 Task: Create a blank project AgileRescue with privacy Public and default view as List and in the team Taskers . Create three sections in the project as To-Do, Doing and Done
Action: Mouse moved to (68, 39)
Screenshot: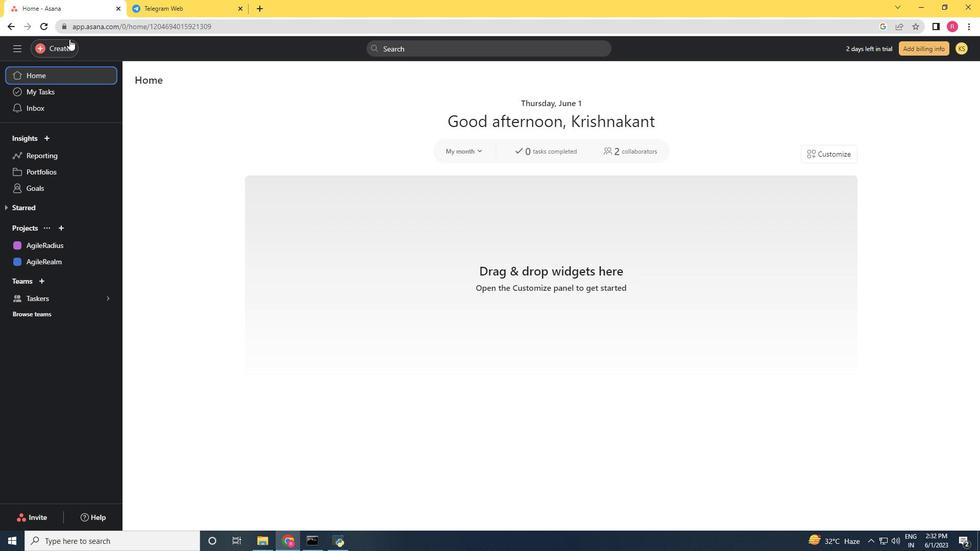 
Action: Mouse pressed left at (68, 39)
Screenshot: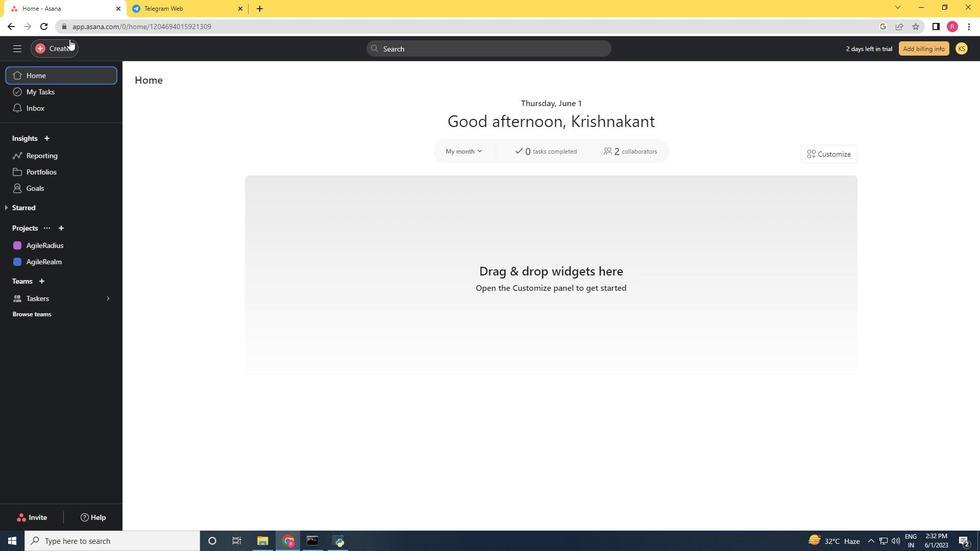 
Action: Mouse moved to (116, 73)
Screenshot: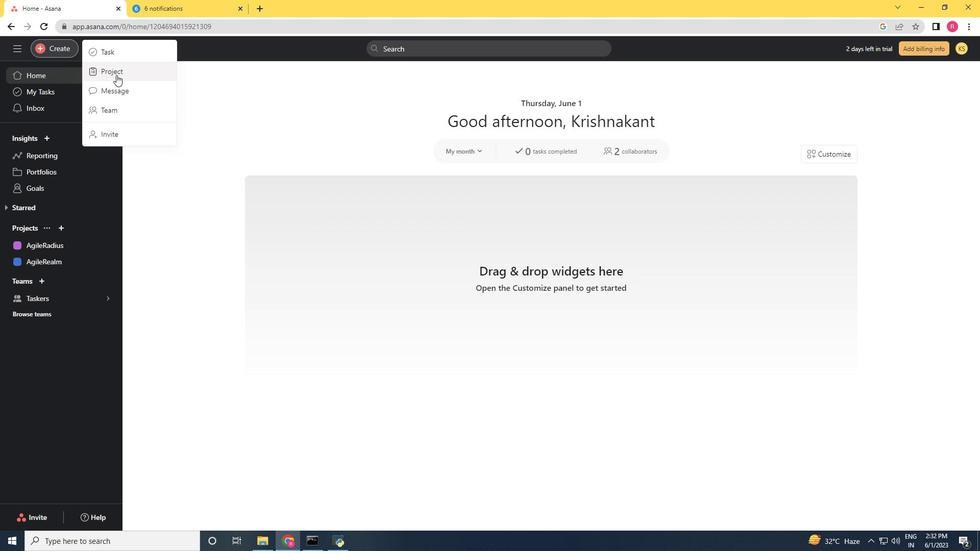 
Action: Mouse pressed left at (116, 73)
Screenshot: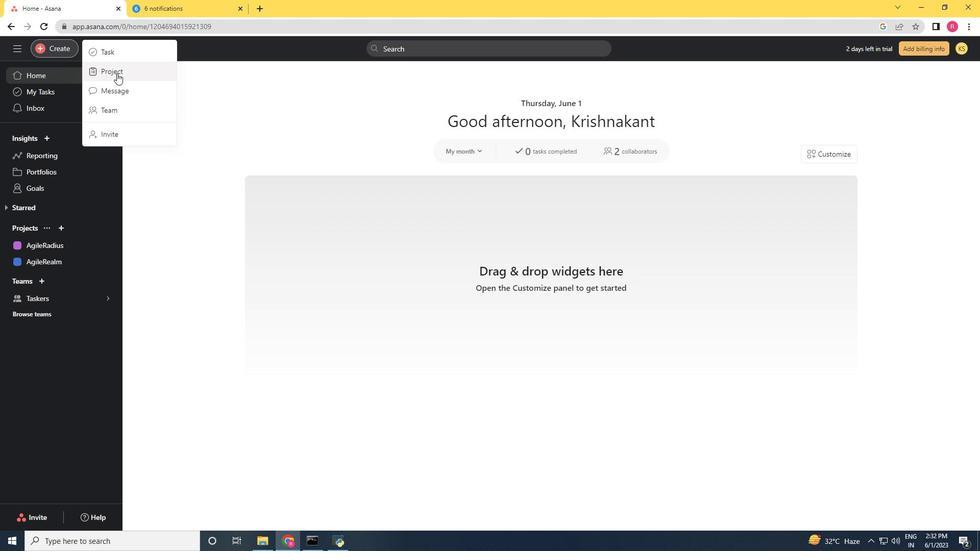 
Action: Mouse moved to (404, 275)
Screenshot: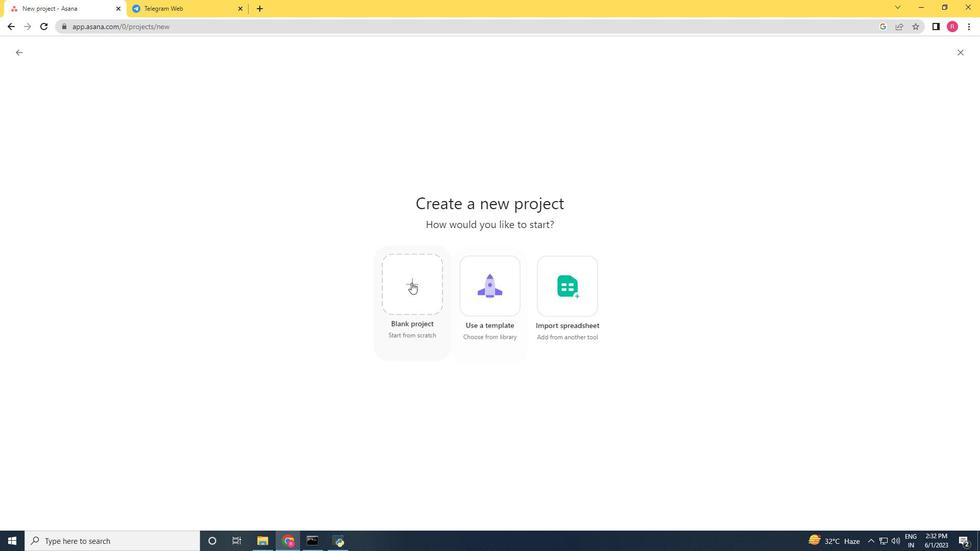 
Action: Mouse pressed left at (404, 275)
Screenshot: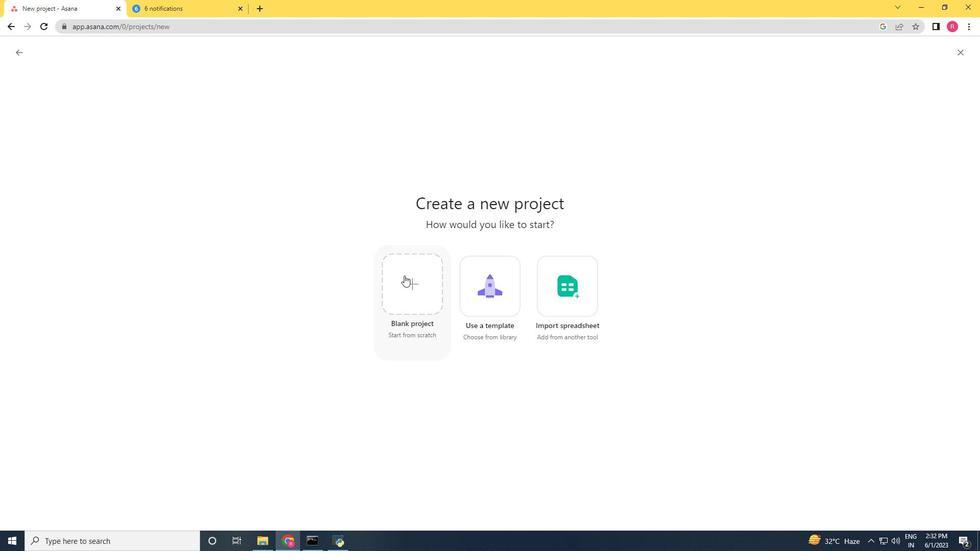 
Action: Mouse moved to (979, 86)
Screenshot: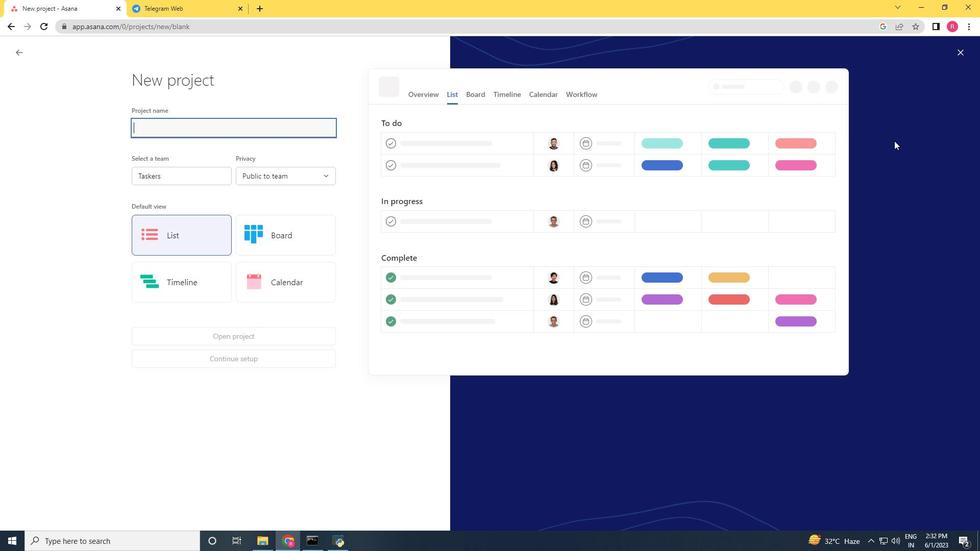 
Action: Key pressed <Key.shift>Agile<Key.space><Key.backspace><Key.shift>Rescue
Screenshot: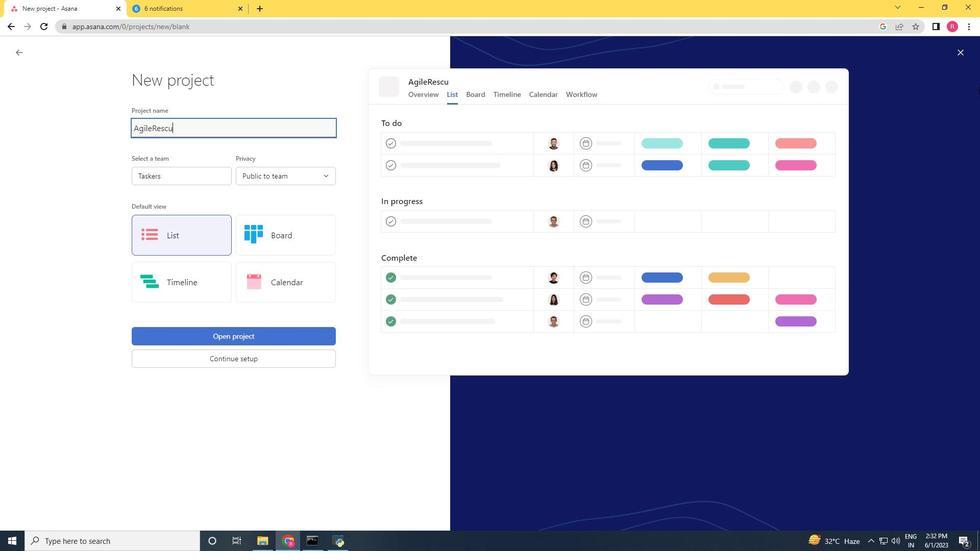 
Action: Mouse moved to (180, 228)
Screenshot: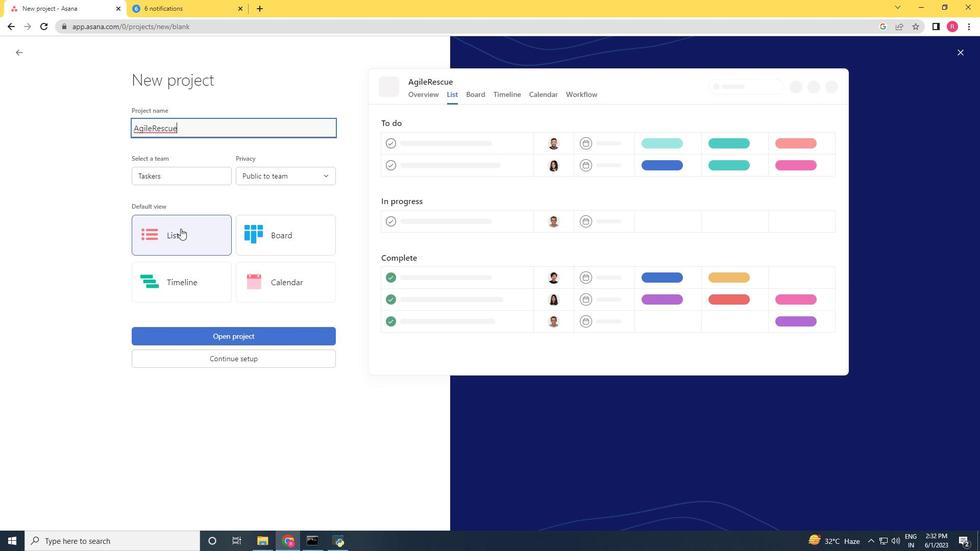 
Action: Mouse pressed left at (180, 228)
Screenshot: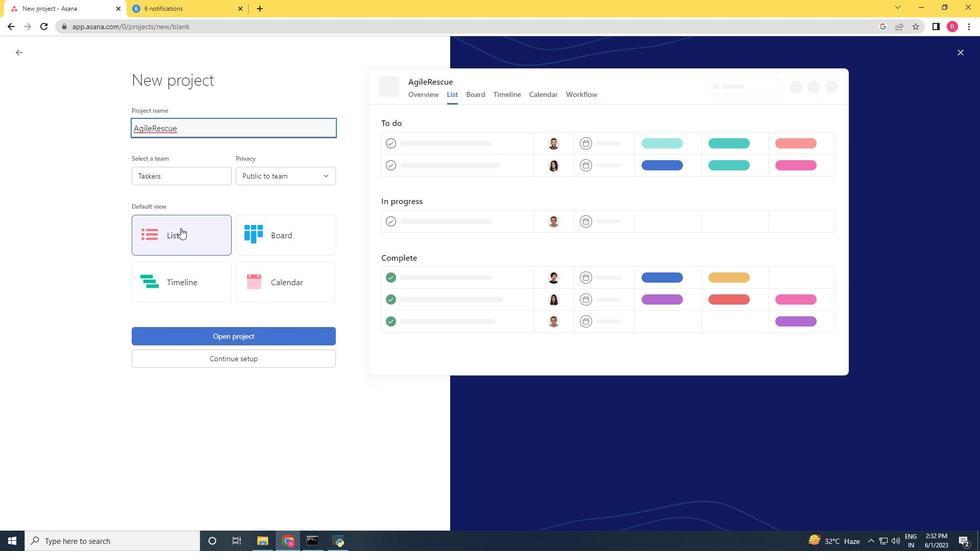 
Action: Mouse moved to (254, 182)
Screenshot: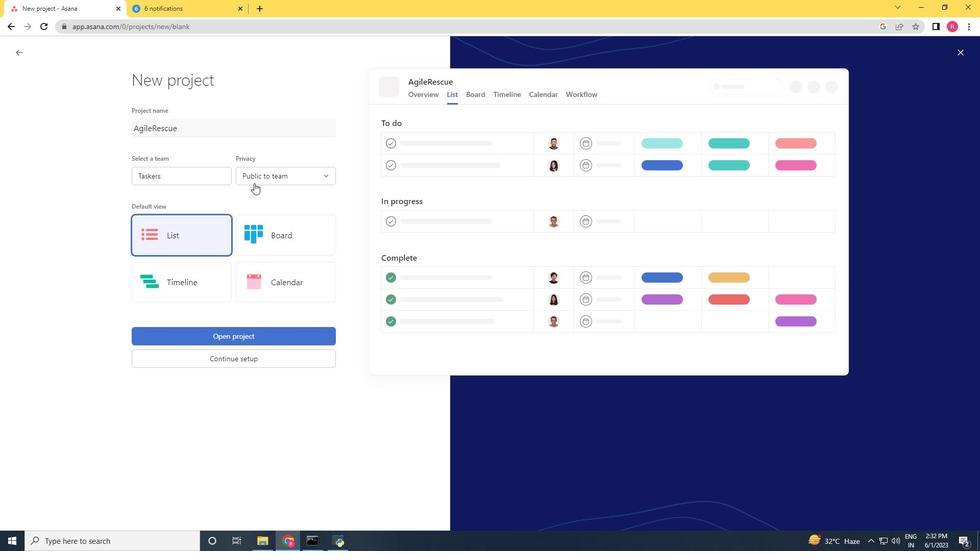 
Action: Mouse pressed left at (254, 182)
Screenshot: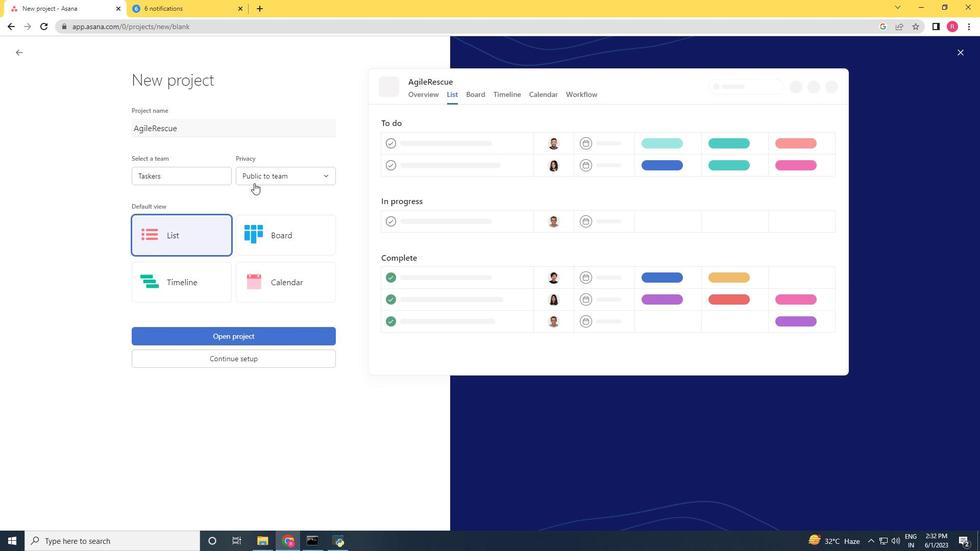 
Action: Mouse moved to (257, 190)
Screenshot: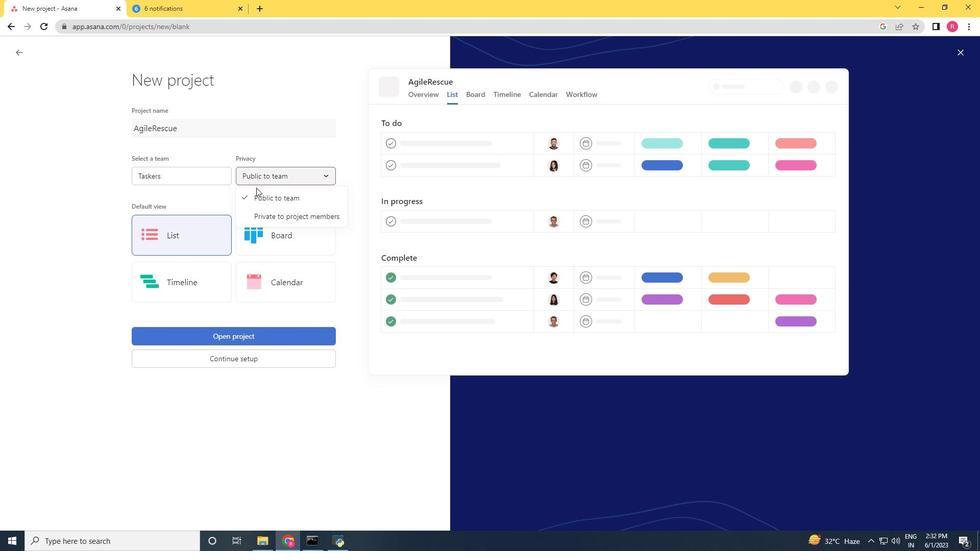 
Action: Mouse pressed left at (257, 190)
Screenshot: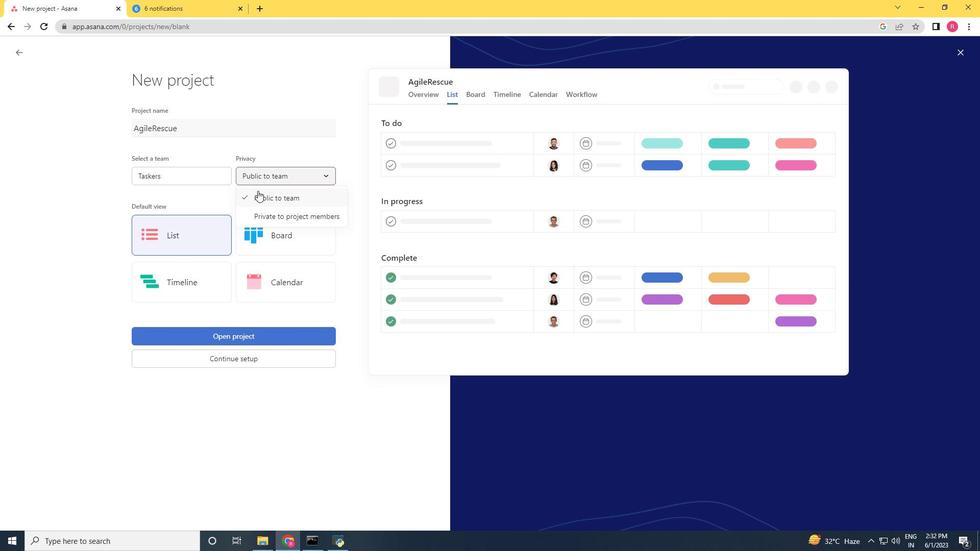 
Action: Mouse moved to (206, 169)
Screenshot: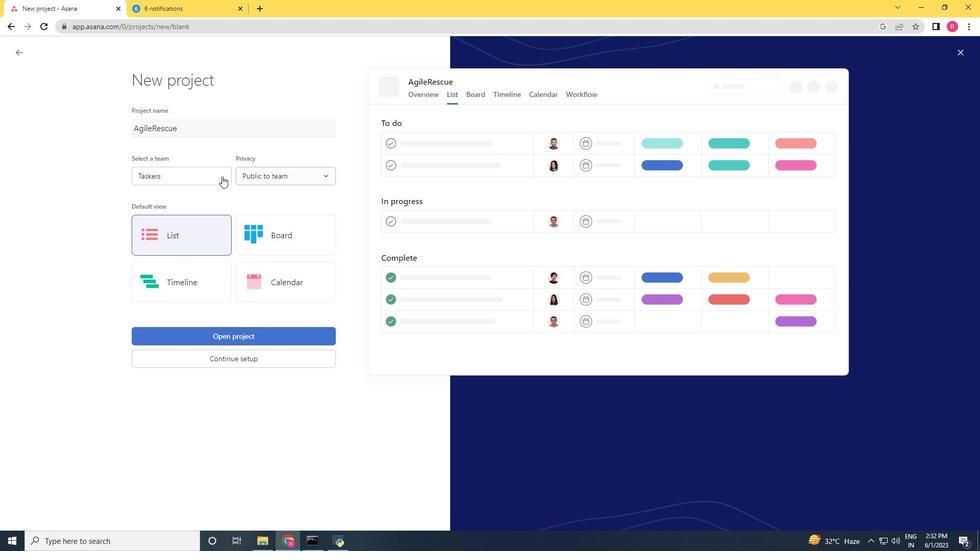 
Action: Mouse pressed left at (206, 169)
Screenshot: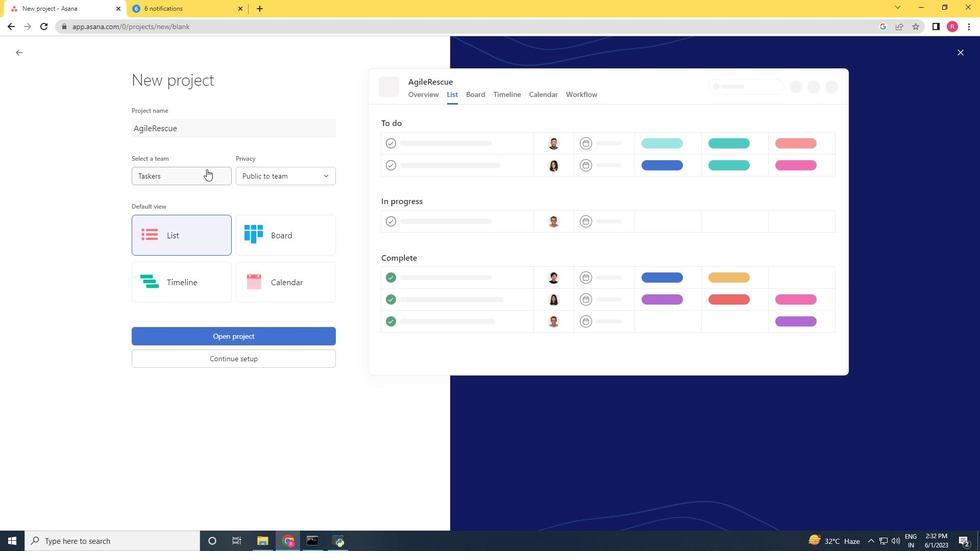 
Action: Mouse moved to (205, 194)
Screenshot: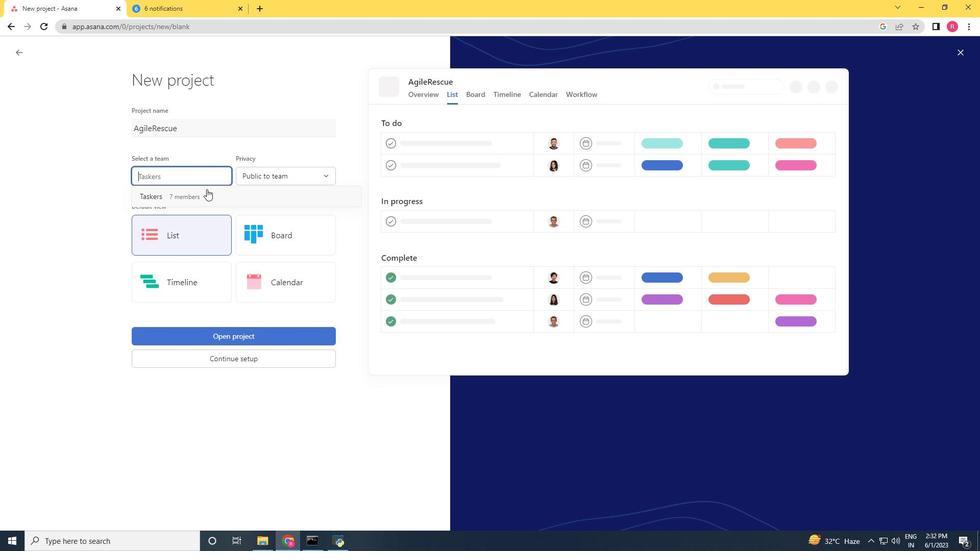 
Action: Mouse pressed left at (205, 194)
Screenshot: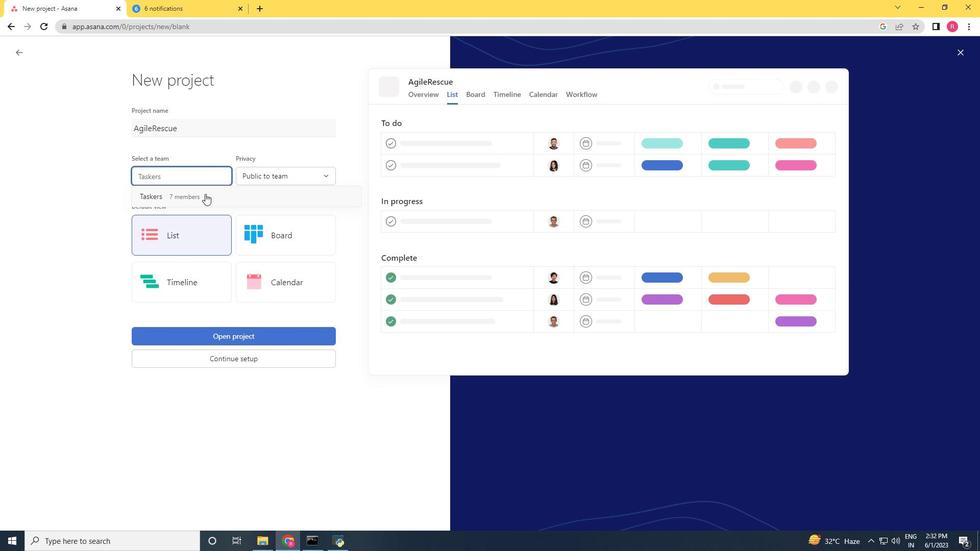 
Action: Mouse moved to (234, 332)
Screenshot: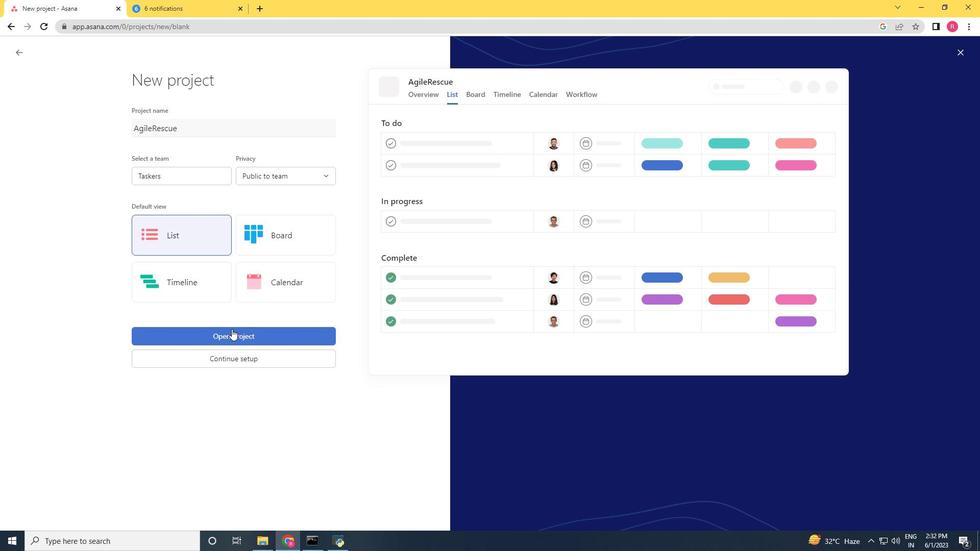 
Action: Mouse pressed left at (234, 332)
Screenshot: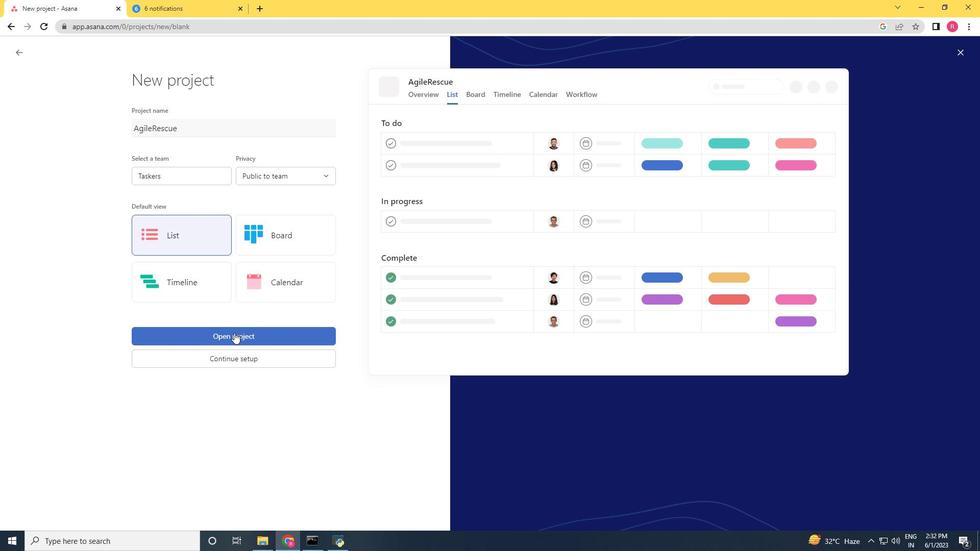 
Action: Mouse moved to (166, 222)
Screenshot: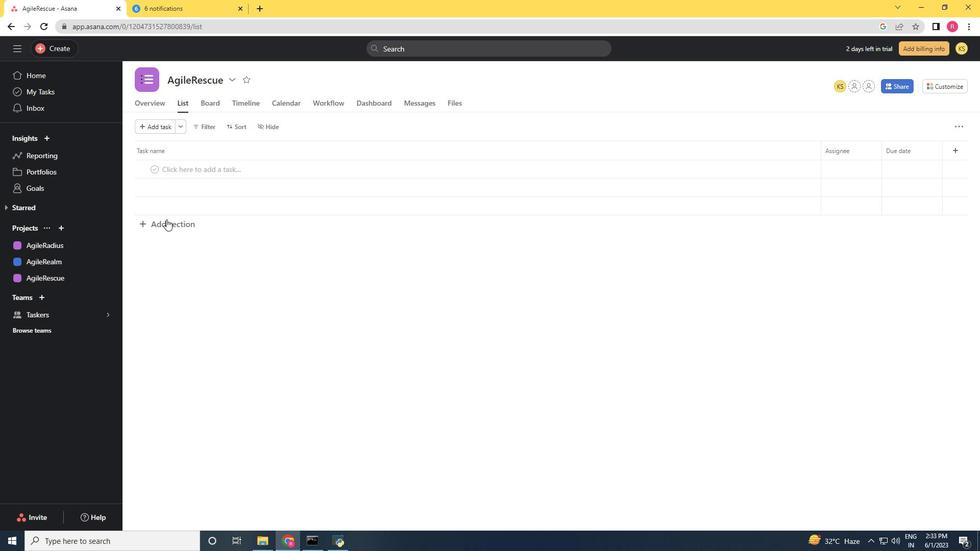 
Action: Mouse pressed left at (166, 222)
Screenshot: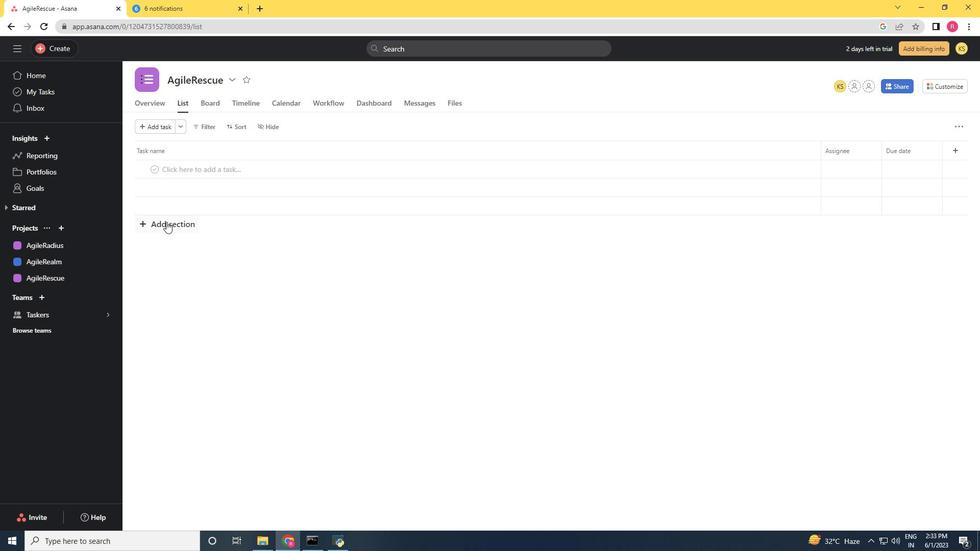 
Action: Mouse moved to (790, 333)
Screenshot: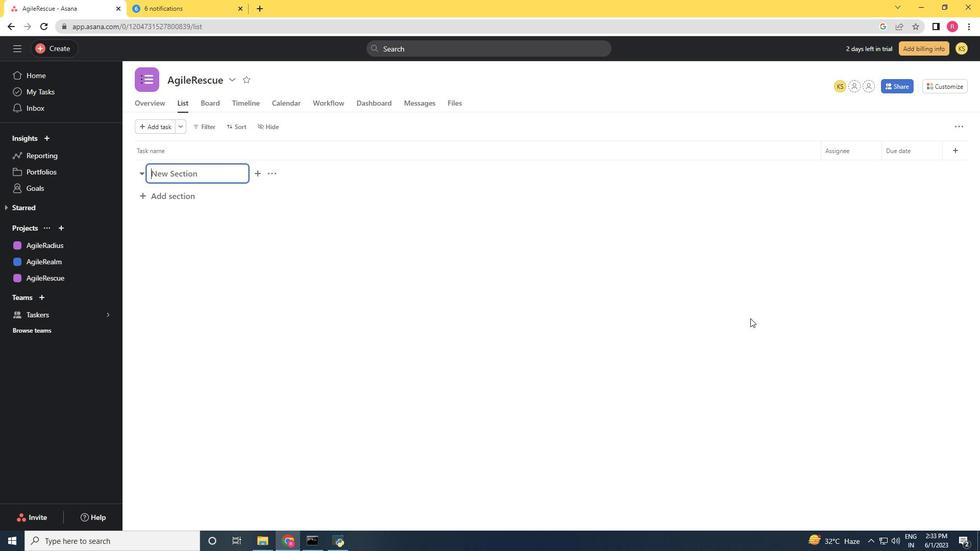 
Action: Key pressed <Key.shift>To-<Key.shift>Do<Key.enter>
Screenshot: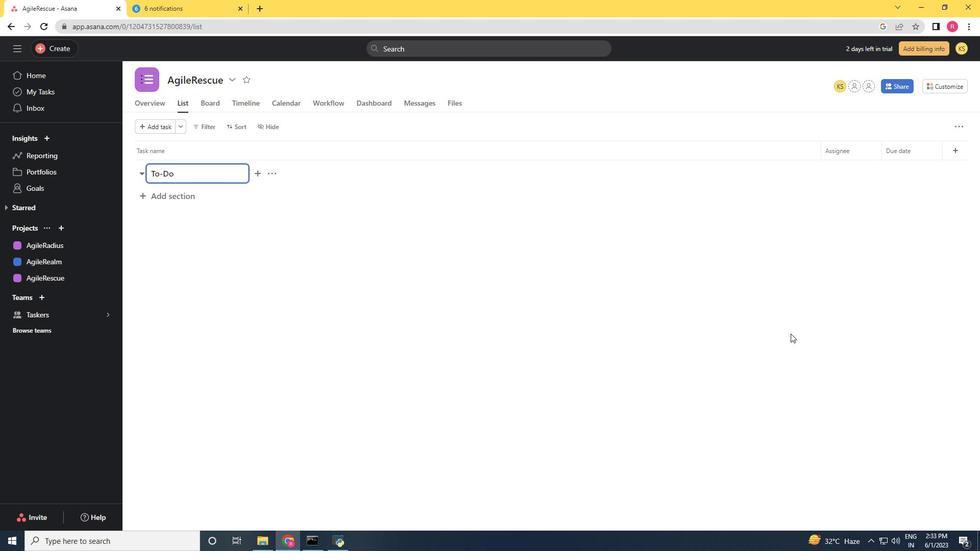
Action: Mouse moved to (166, 239)
Screenshot: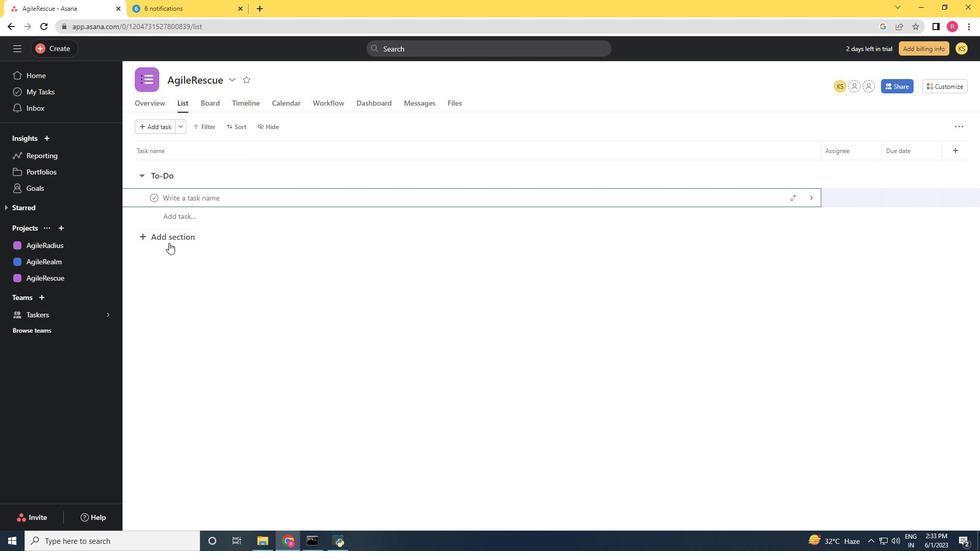 
Action: Mouse pressed left at (166, 239)
Screenshot: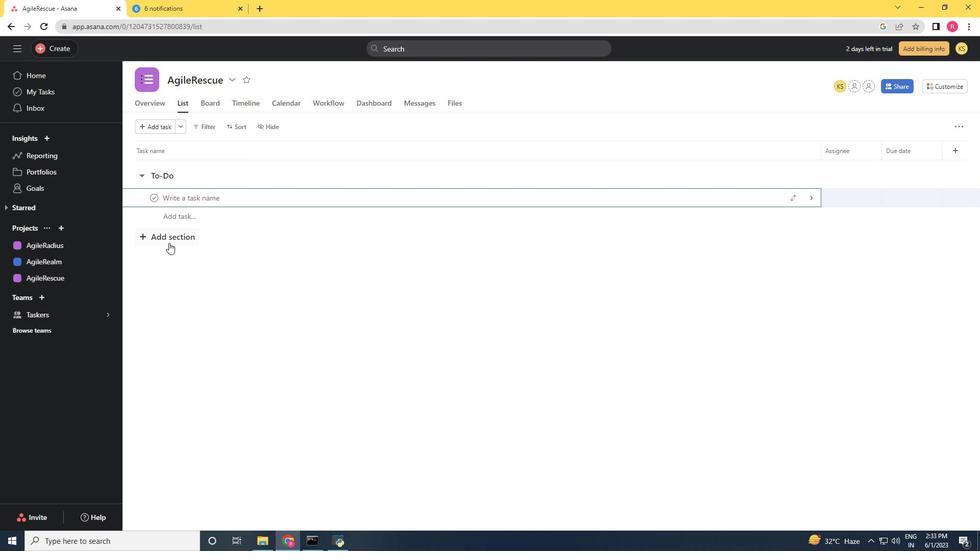
Action: Mouse moved to (160, 201)
Screenshot: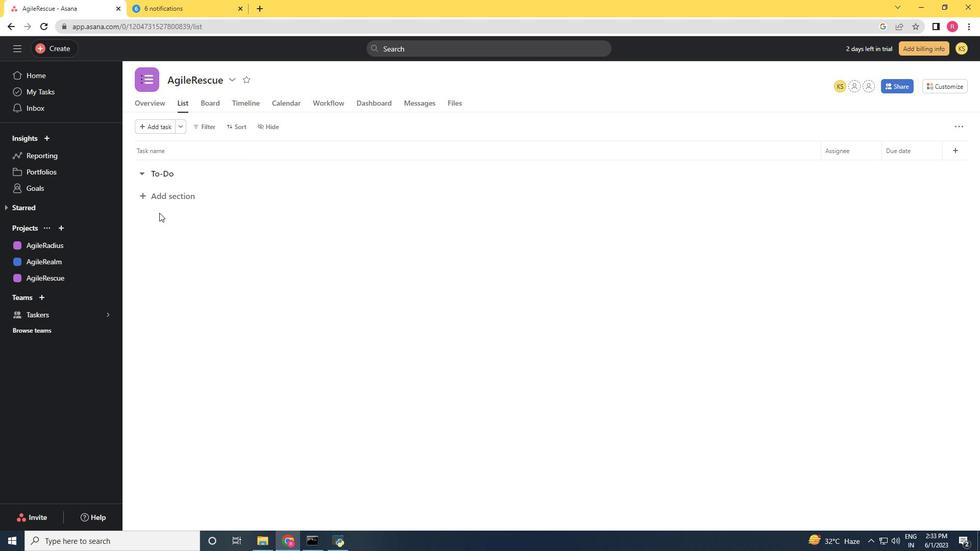 
Action: Mouse pressed left at (160, 201)
Screenshot: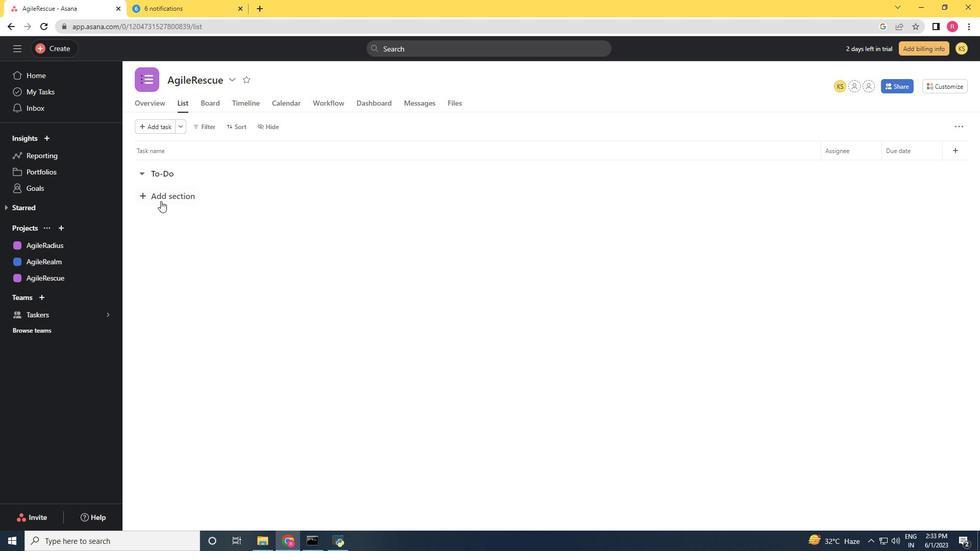 
Action: Key pressed <Key.shift><Key.shift><Key.shift><Key.shift><Key.shift>Doing
Screenshot: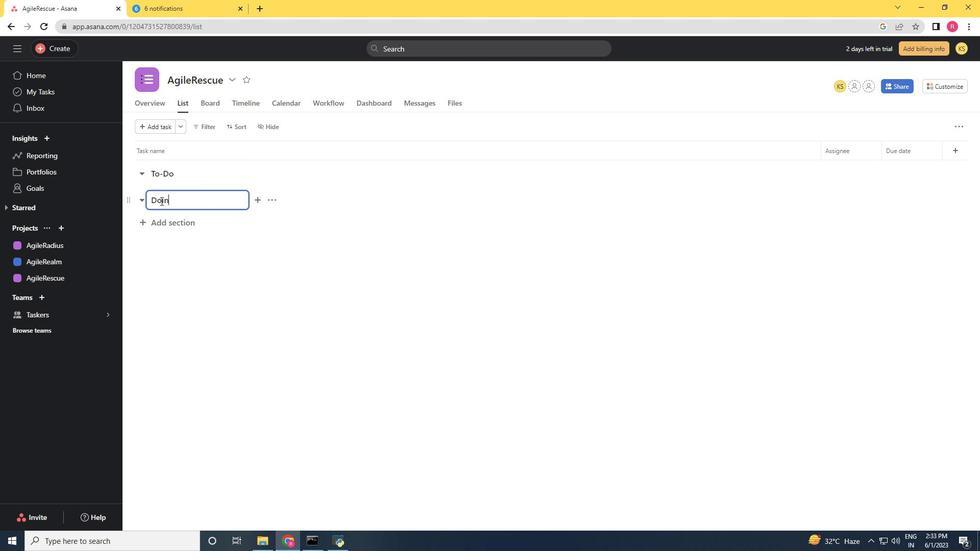 
Action: Mouse moved to (161, 226)
Screenshot: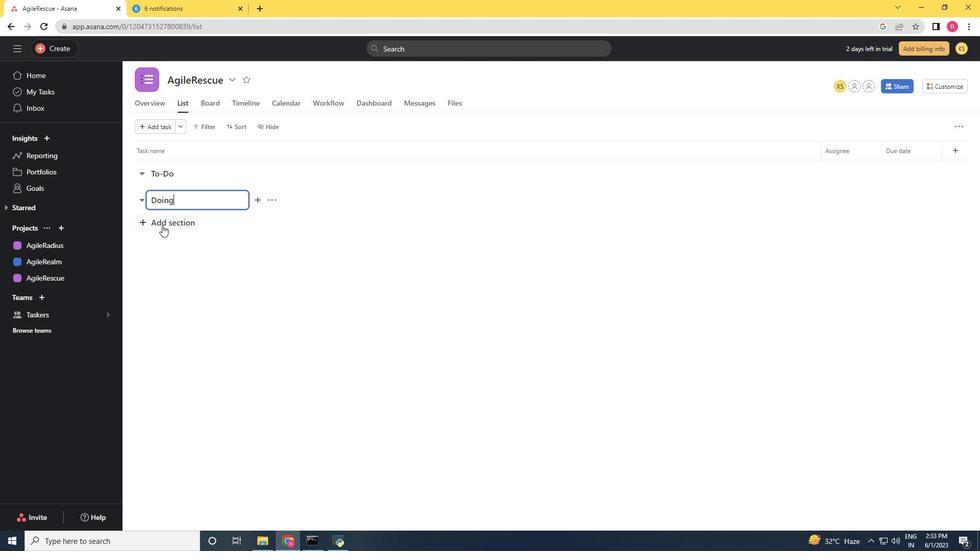 
Action: Mouse pressed left at (161, 226)
Screenshot: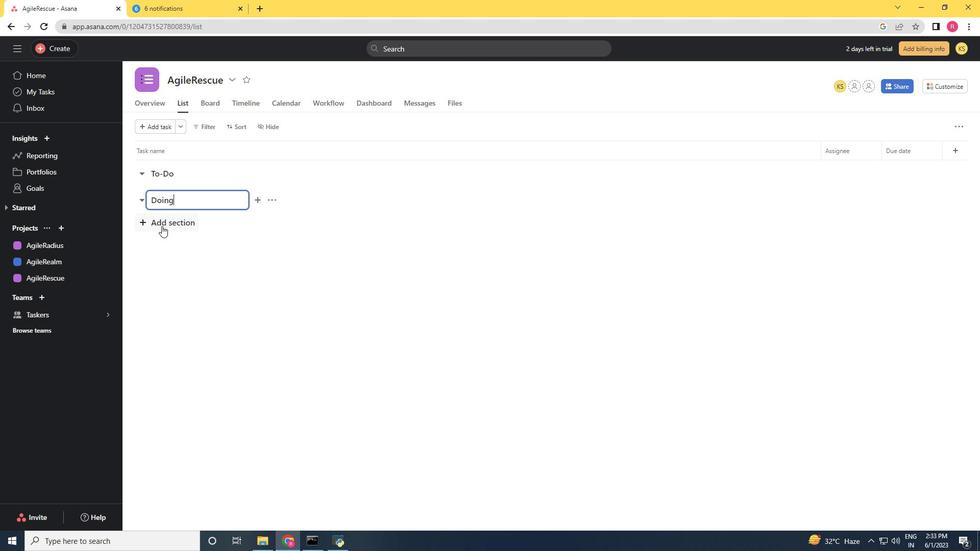
Action: Key pressed <Key.shift>Done
Screenshot: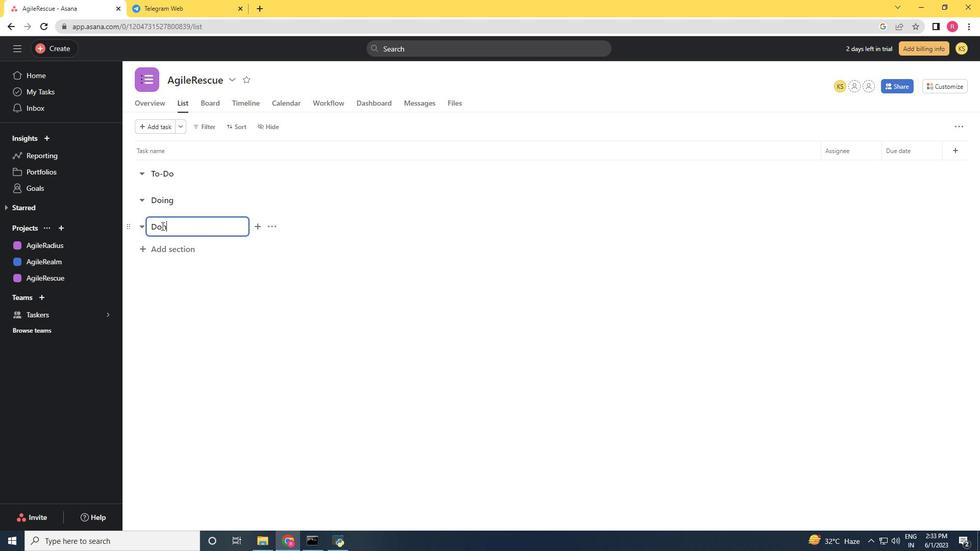 
Action: Mouse moved to (311, 373)
Screenshot: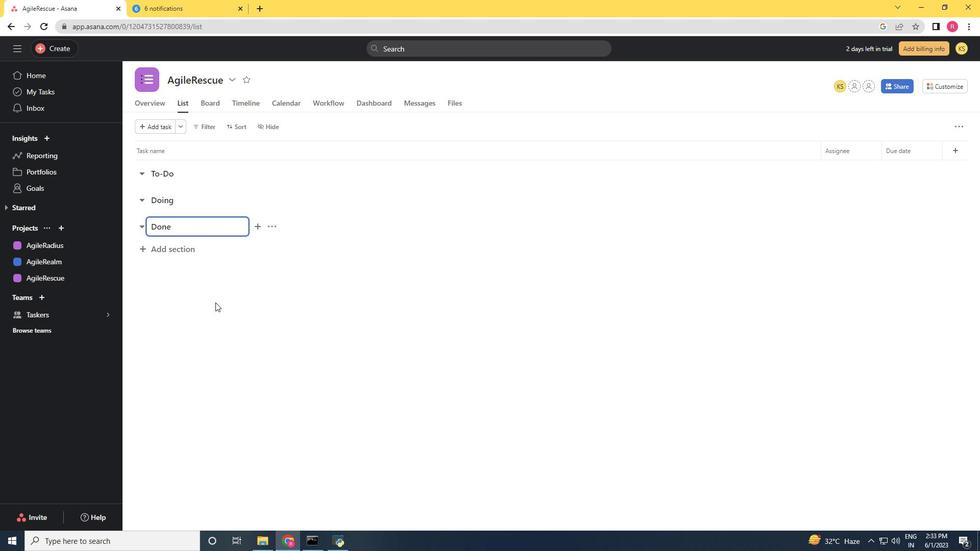 
Action: Mouse pressed left at (311, 373)
Screenshot: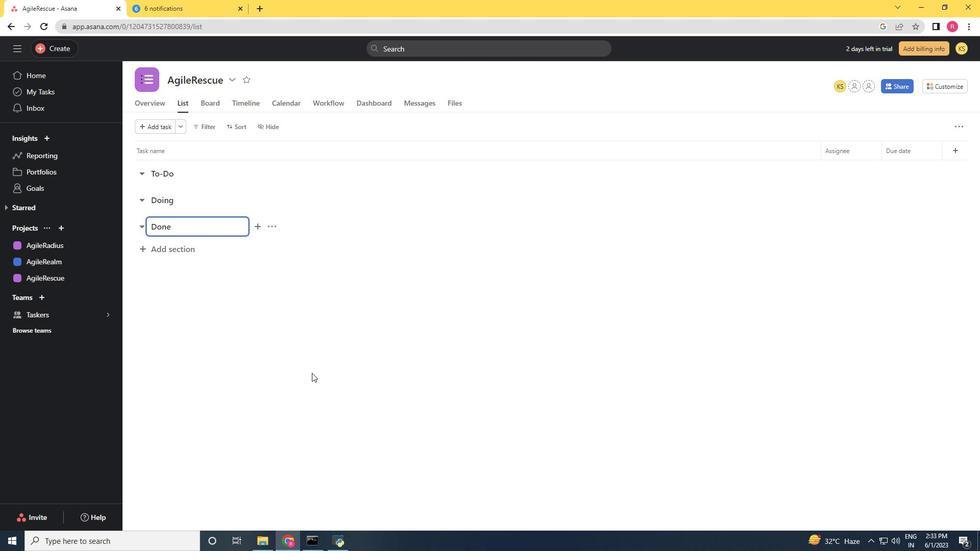 
